 Task: Create a due date automation trigger when advanced on, 2 working days before a card is due add fields without custom field "Resume" set to a date more than 1 days from now is due at 11:00 AM.
Action: Mouse moved to (987, 76)
Screenshot: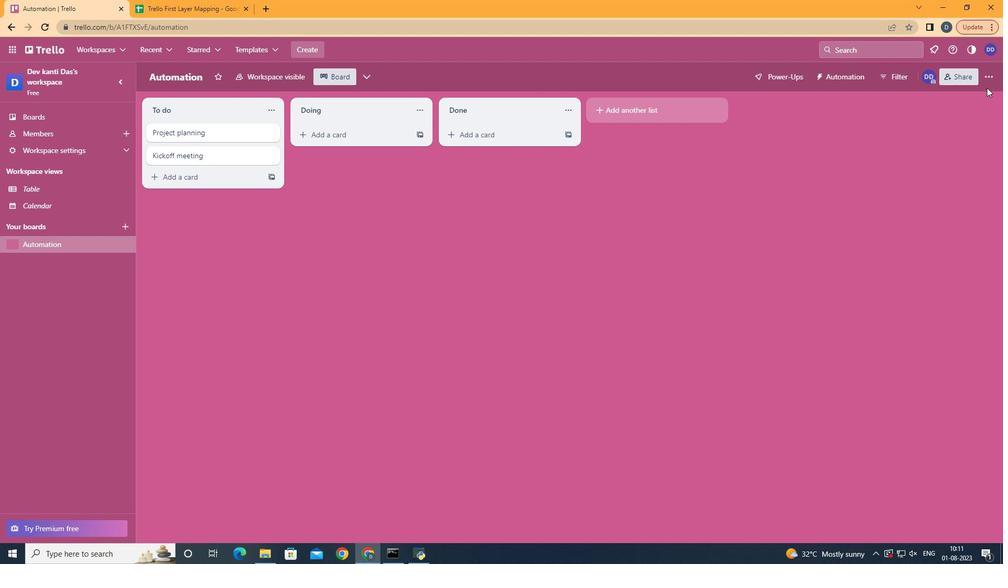
Action: Mouse pressed left at (987, 76)
Screenshot: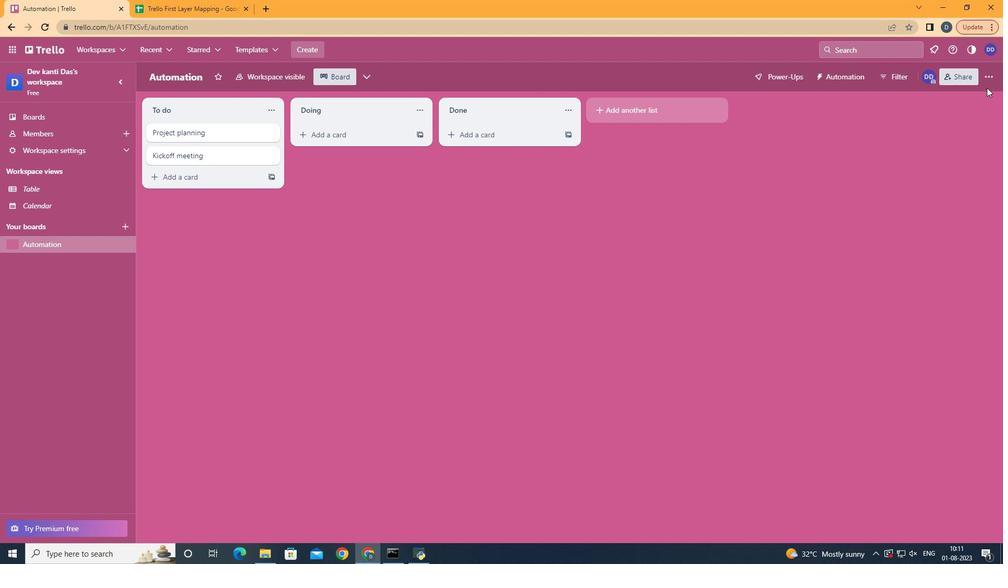 
Action: Mouse moved to (922, 229)
Screenshot: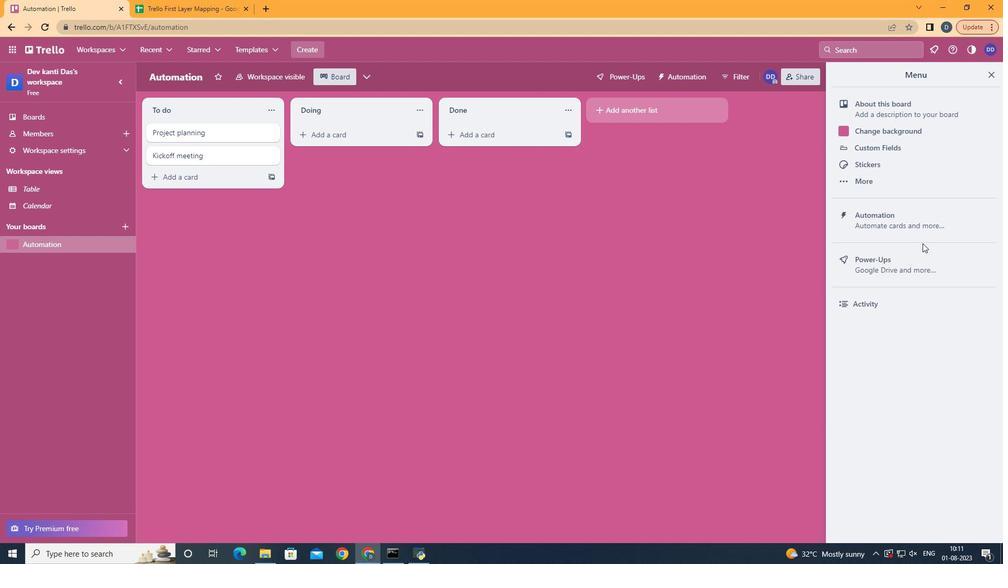 
Action: Mouse pressed left at (922, 229)
Screenshot: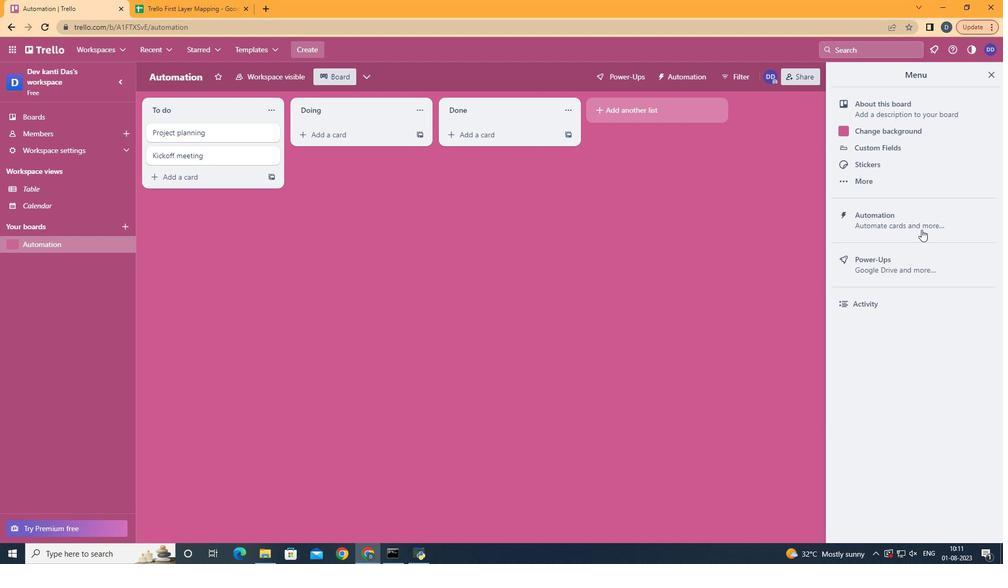 
Action: Mouse moved to (207, 210)
Screenshot: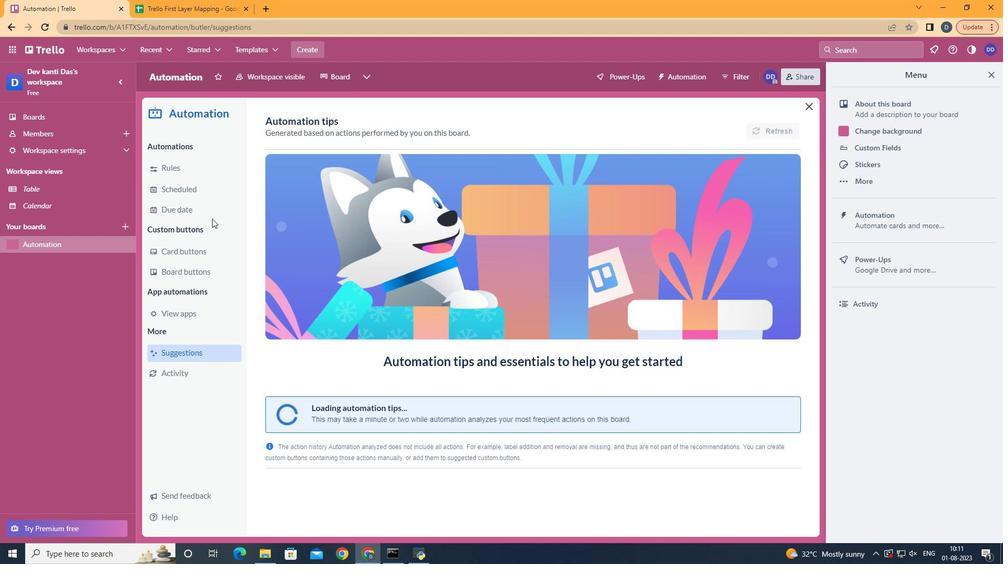 
Action: Mouse pressed left at (207, 210)
Screenshot: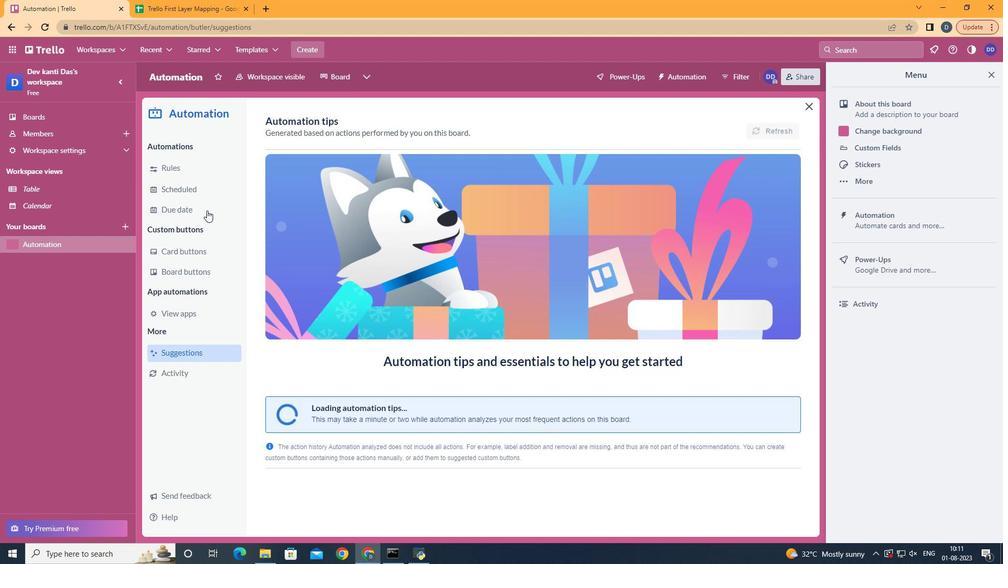
Action: Mouse moved to (740, 126)
Screenshot: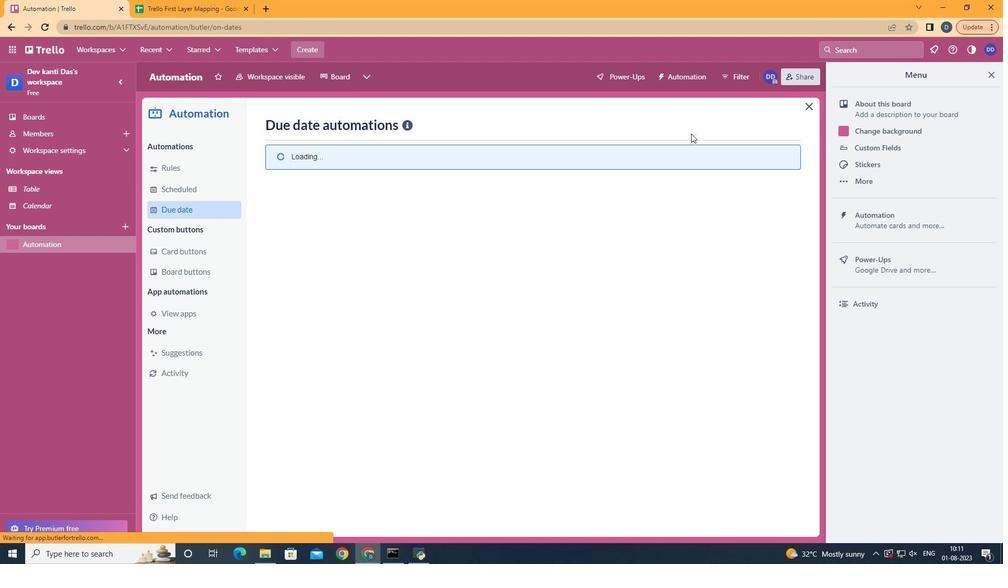 
Action: Mouse pressed left at (740, 126)
Screenshot: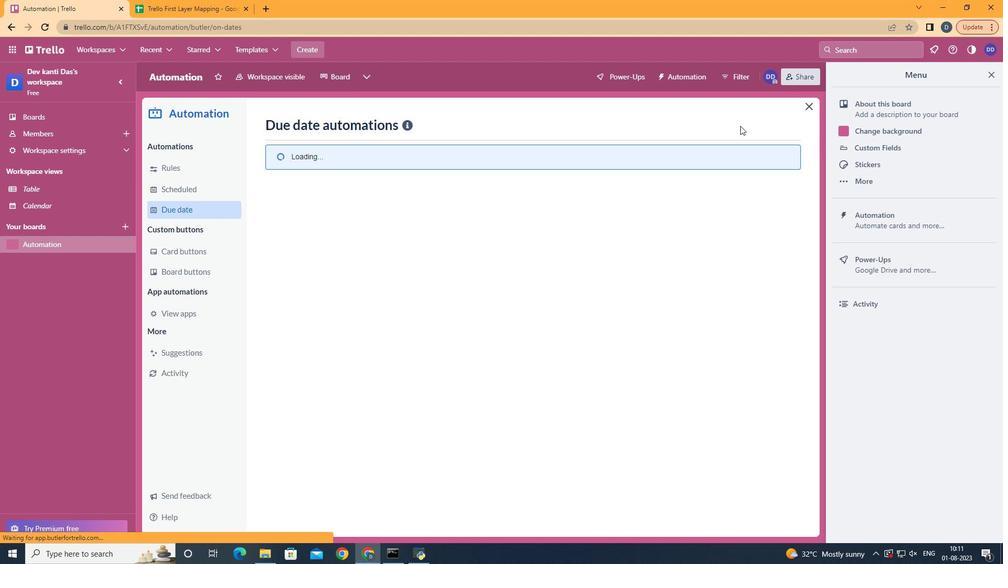 
Action: Mouse moved to (574, 226)
Screenshot: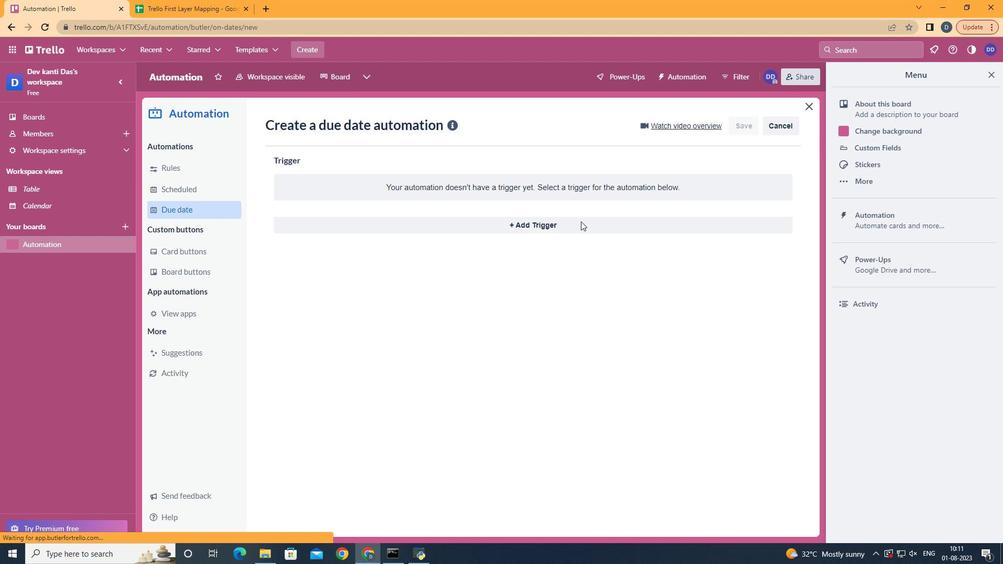 
Action: Mouse pressed left at (574, 226)
Screenshot: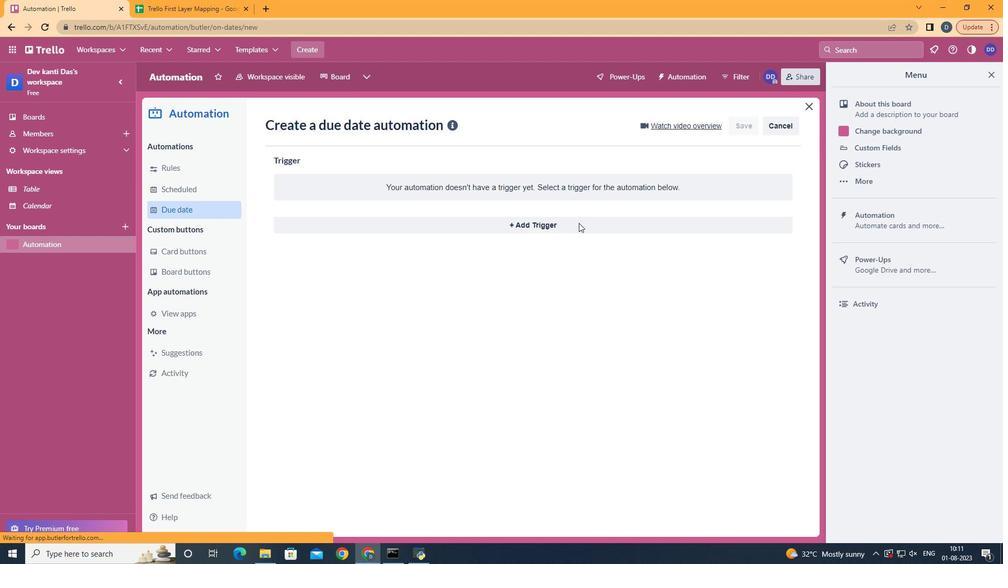 
Action: Mouse moved to (345, 427)
Screenshot: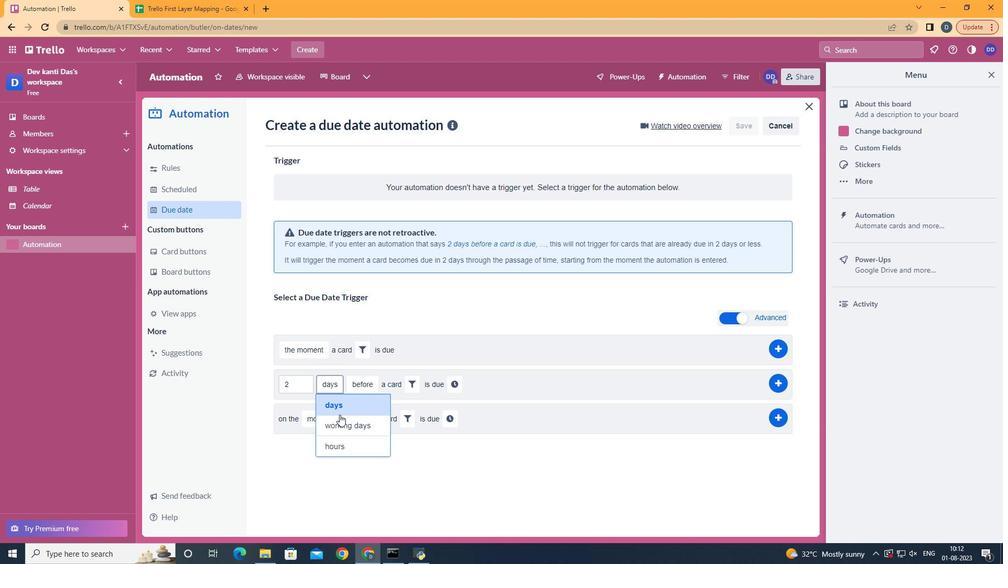 
Action: Mouse pressed left at (345, 427)
Screenshot: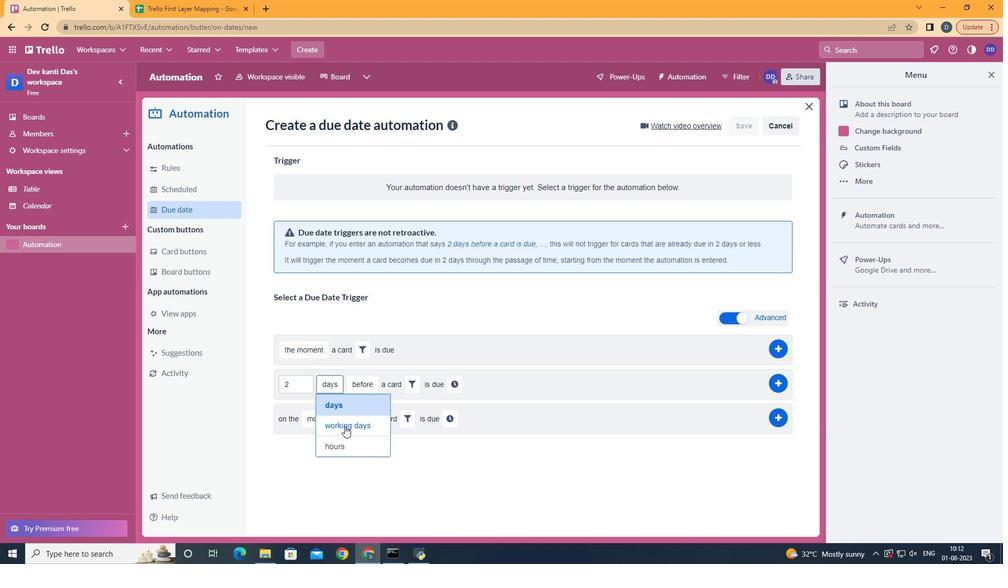 
Action: Mouse moved to (438, 382)
Screenshot: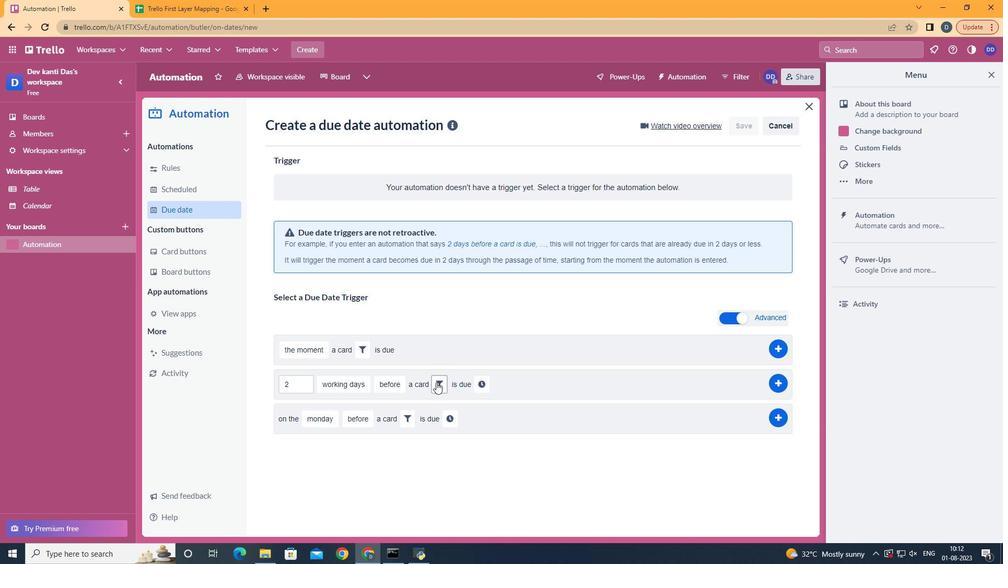 
Action: Mouse pressed left at (438, 382)
Screenshot: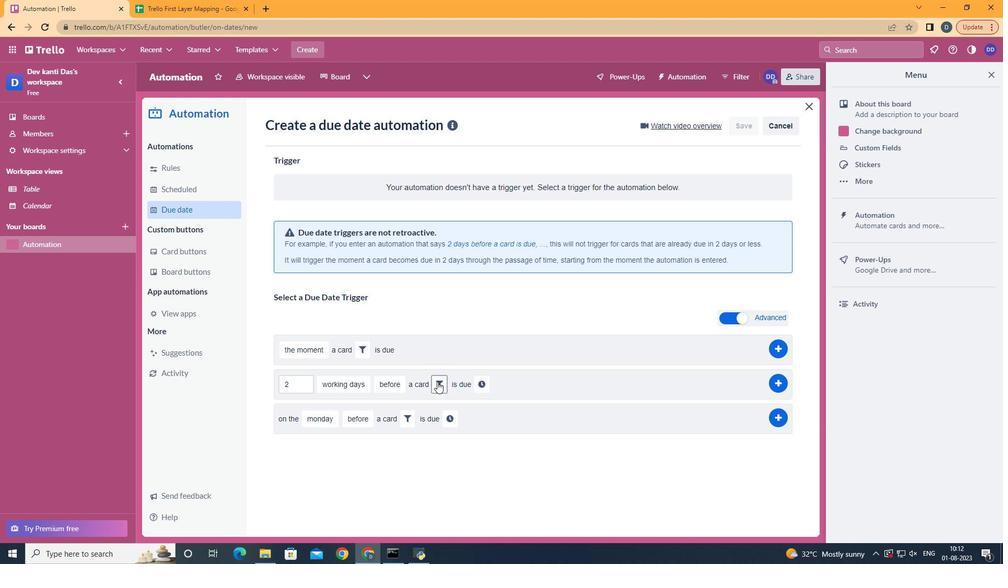 
Action: Mouse moved to (614, 421)
Screenshot: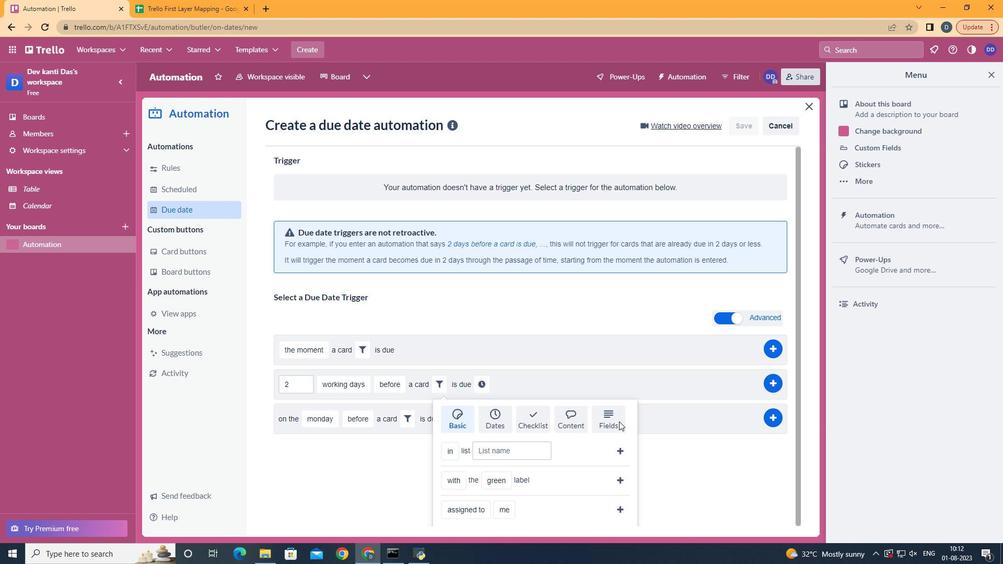 
Action: Mouse pressed left at (614, 421)
Screenshot: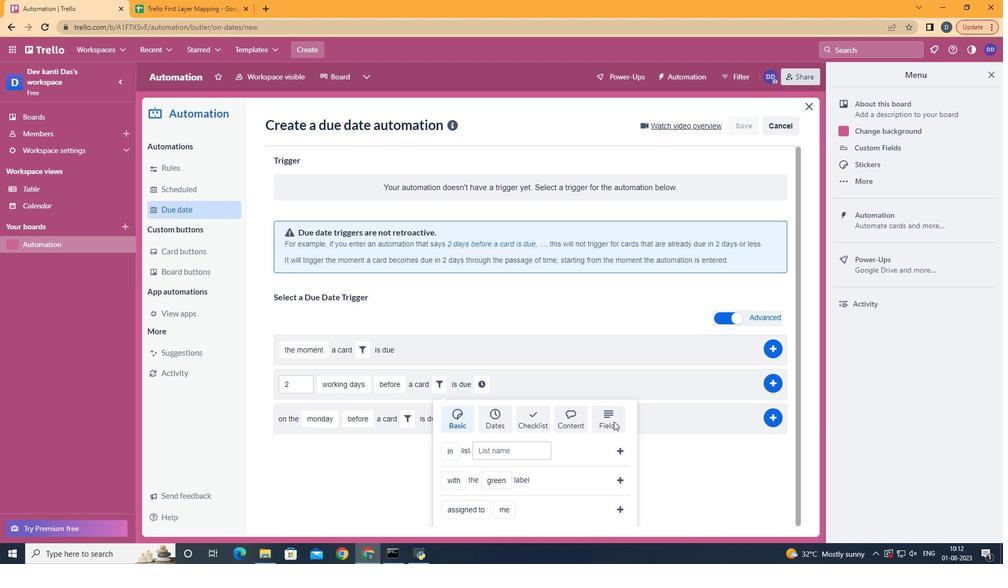 
Action: Mouse scrolled (614, 421) with delta (0, 0)
Screenshot: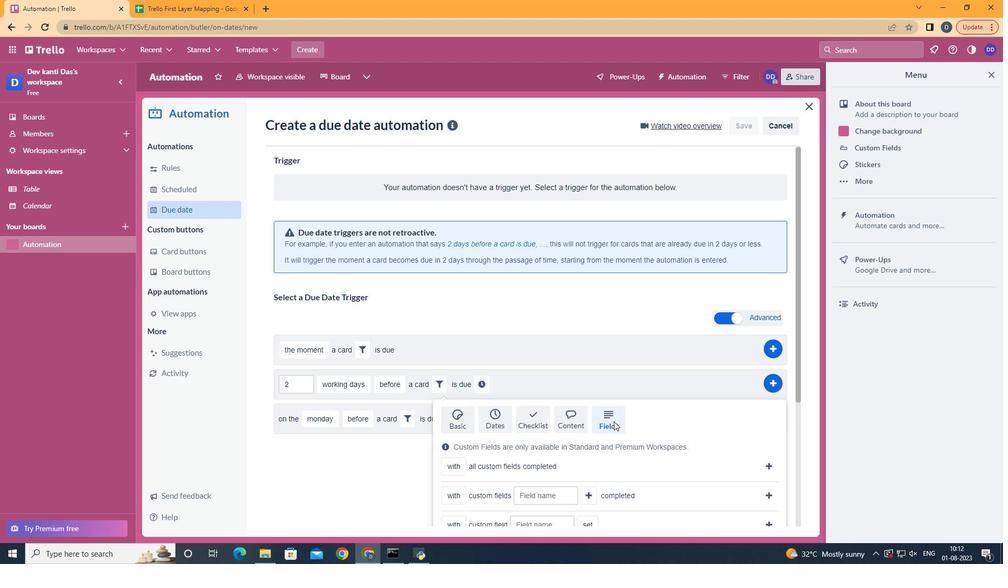 
Action: Mouse scrolled (614, 421) with delta (0, 0)
Screenshot: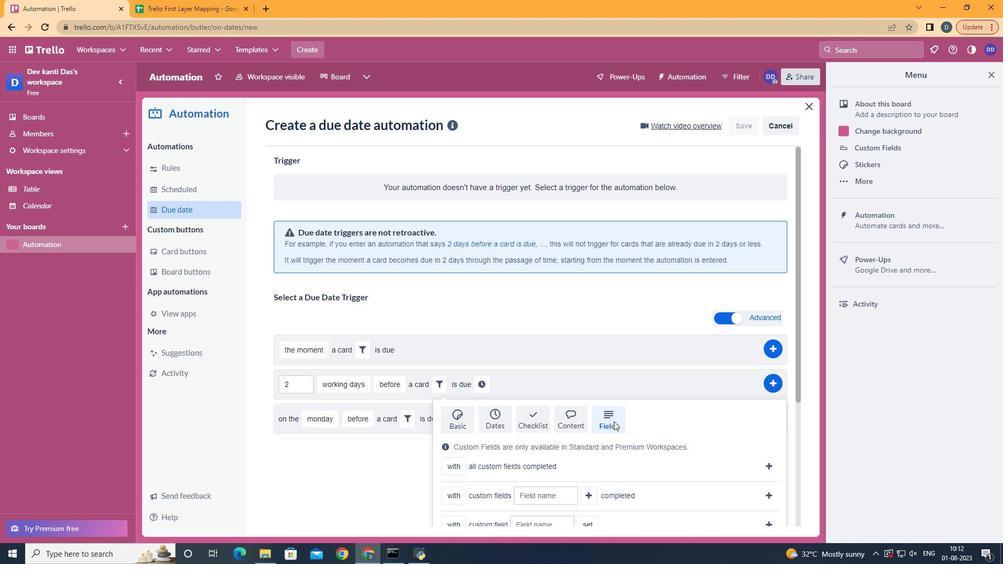 
Action: Mouse scrolled (614, 421) with delta (0, 0)
Screenshot: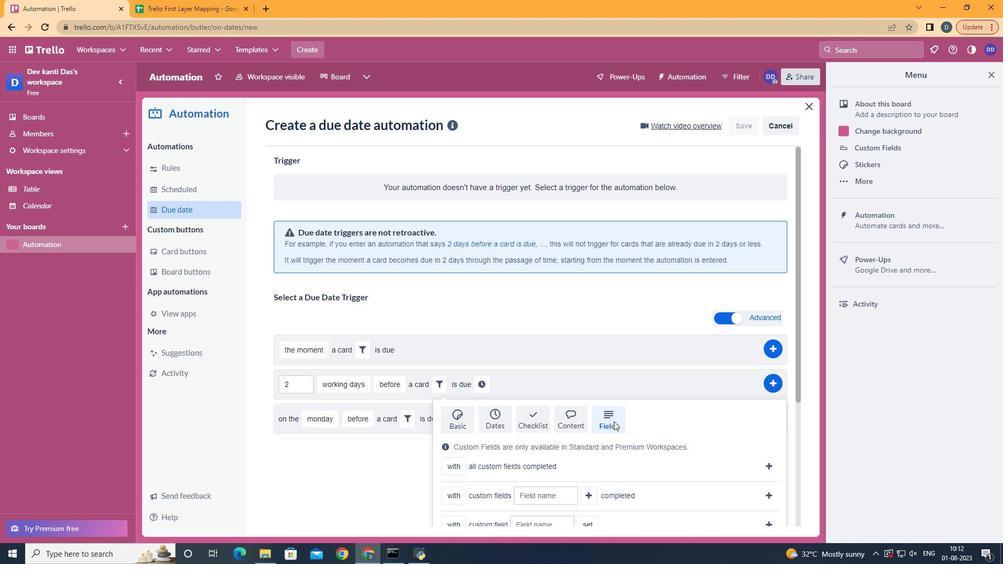 
Action: Mouse scrolled (614, 421) with delta (0, 0)
Screenshot: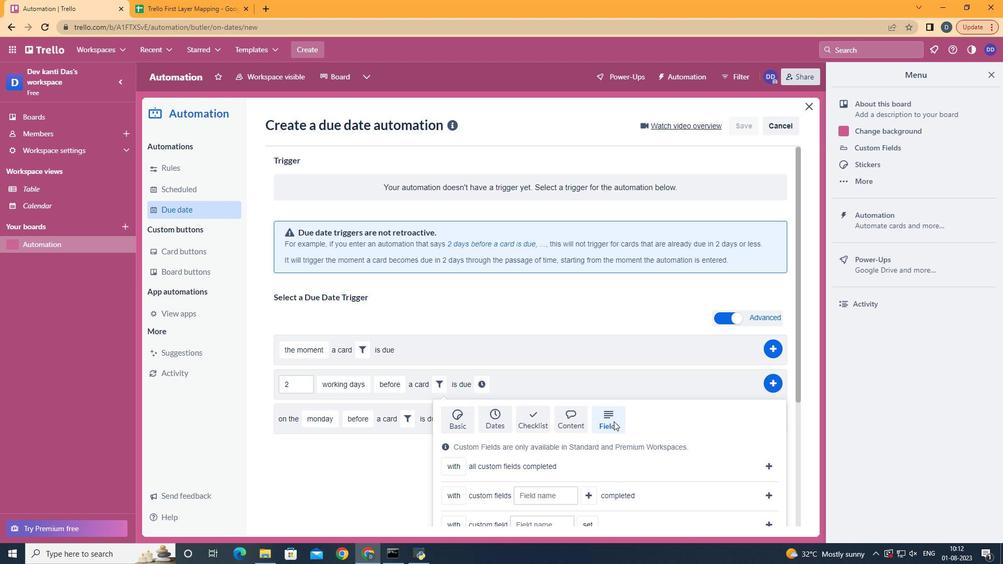 
Action: Mouse scrolled (614, 421) with delta (0, 0)
Screenshot: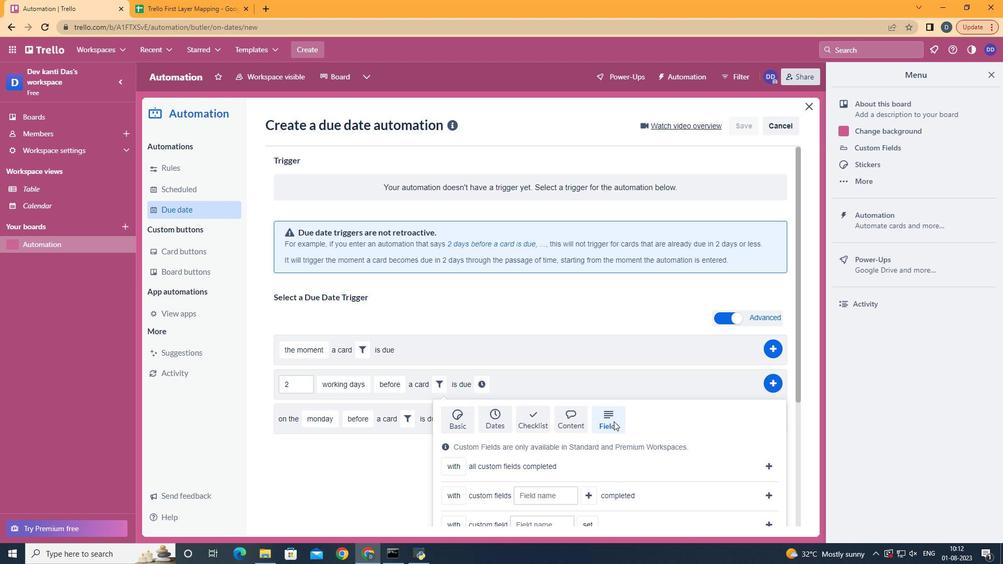 
Action: Mouse scrolled (614, 421) with delta (0, 0)
Screenshot: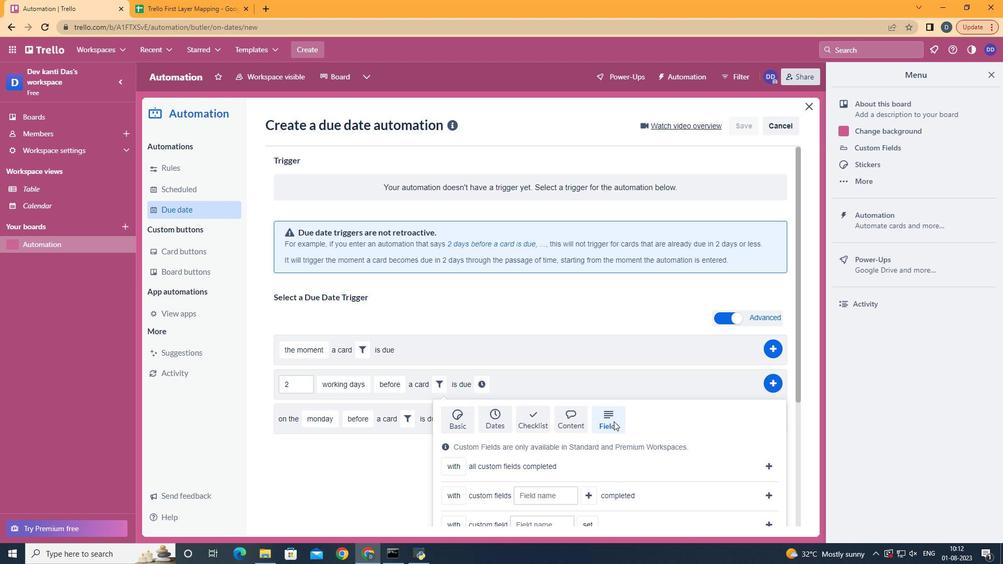
Action: Mouse scrolled (614, 421) with delta (0, 0)
Screenshot: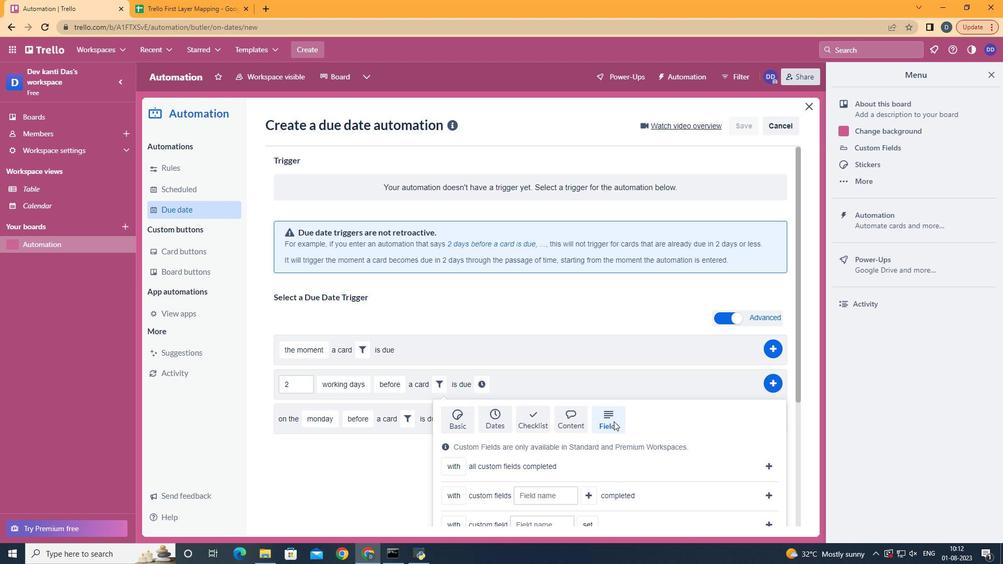 
Action: Mouse moved to (457, 470)
Screenshot: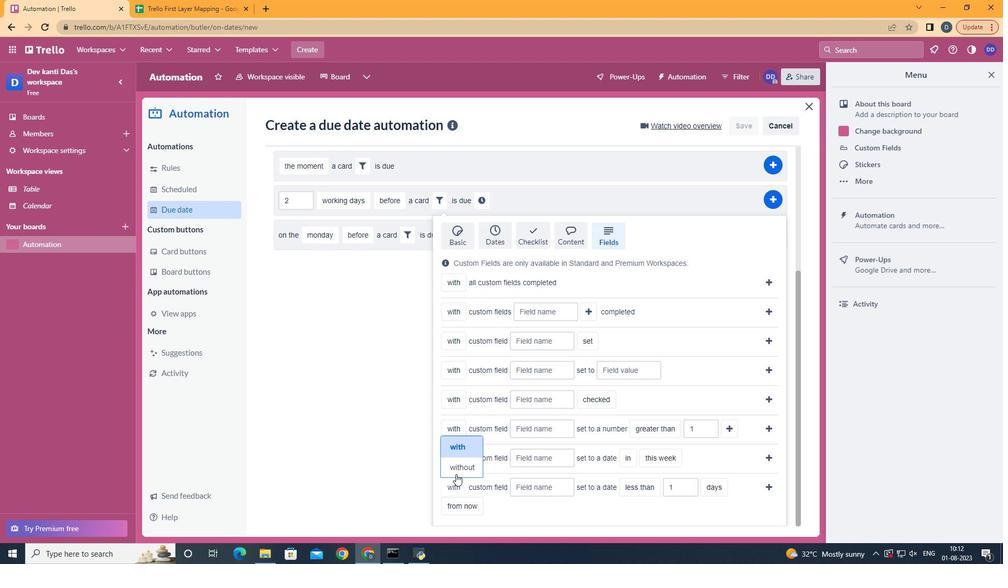 
Action: Mouse pressed left at (457, 470)
Screenshot: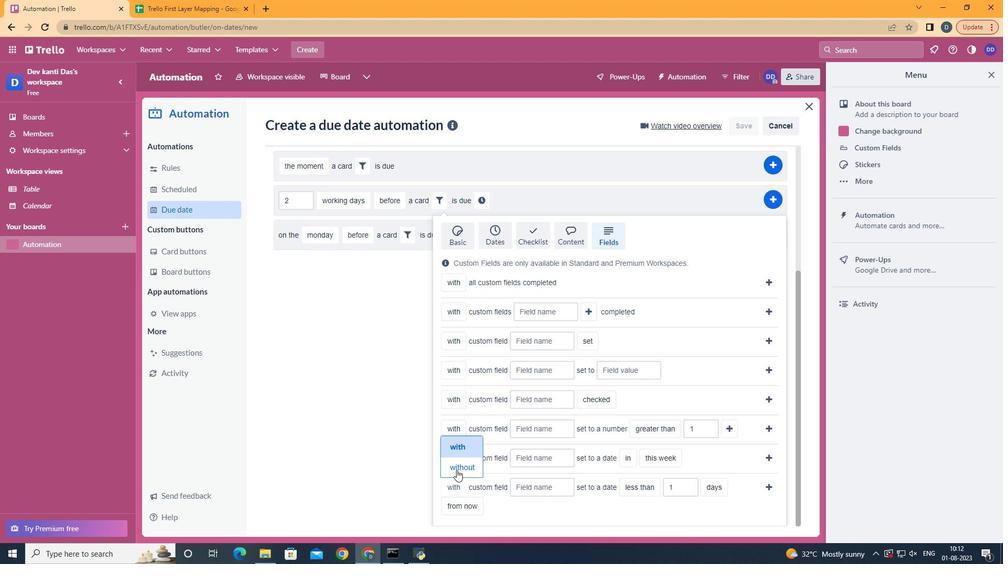 
Action: Mouse moved to (540, 488)
Screenshot: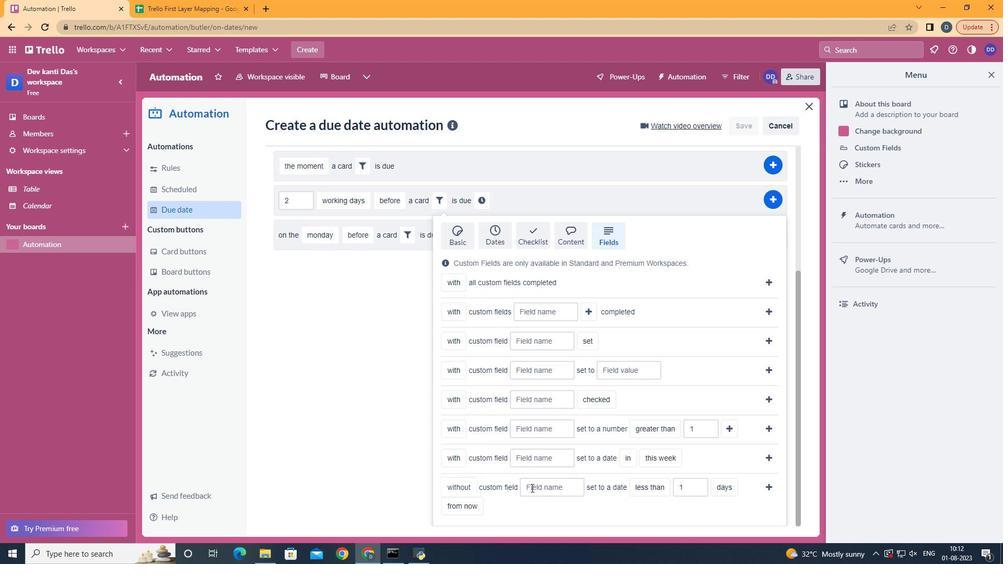 
Action: Mouse pressed left at (540, 488)
Screenshot: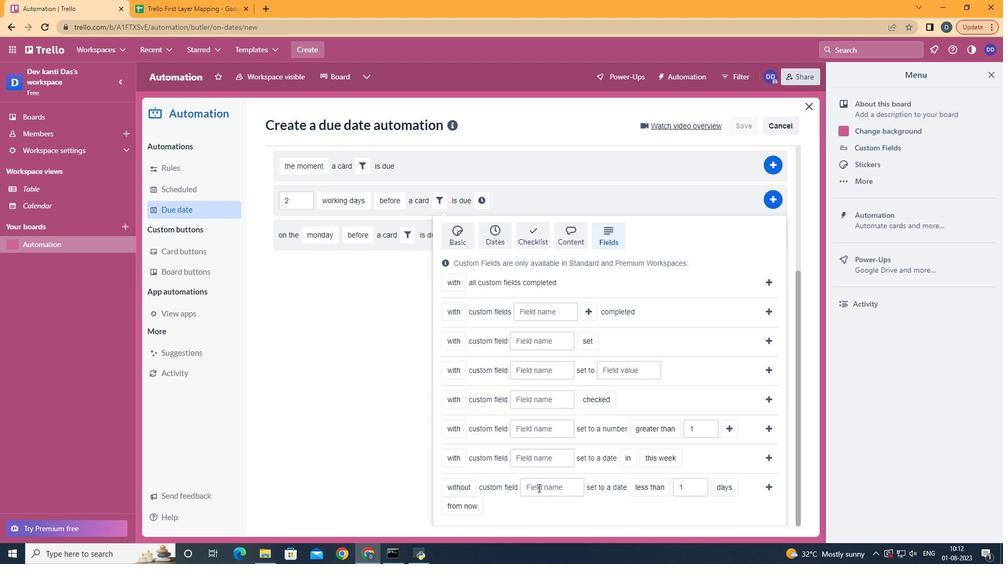 
Action: Mouse moved to (541, 488)
Screenshot: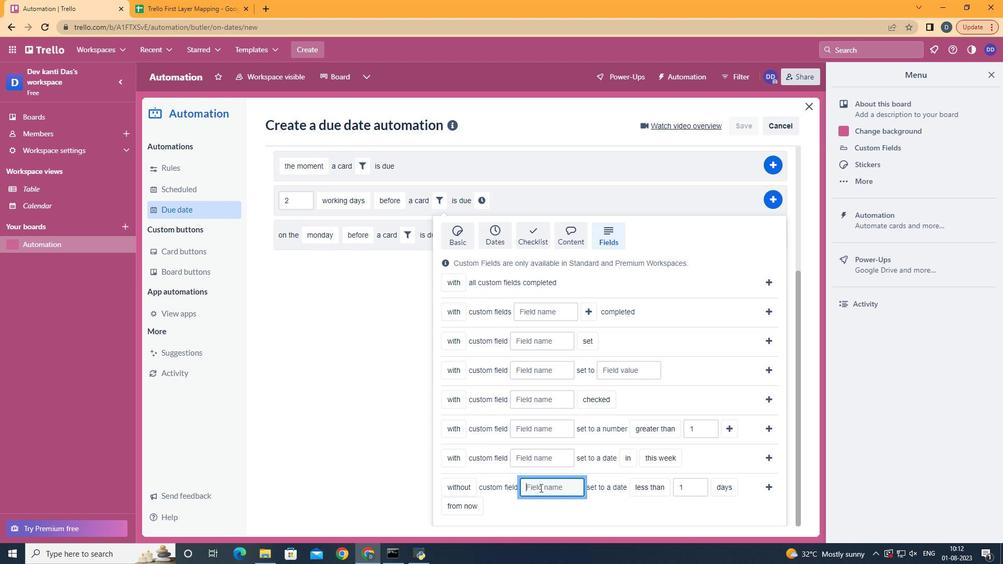
Action: Key pressed <Key.shift>Resume
Screenshot: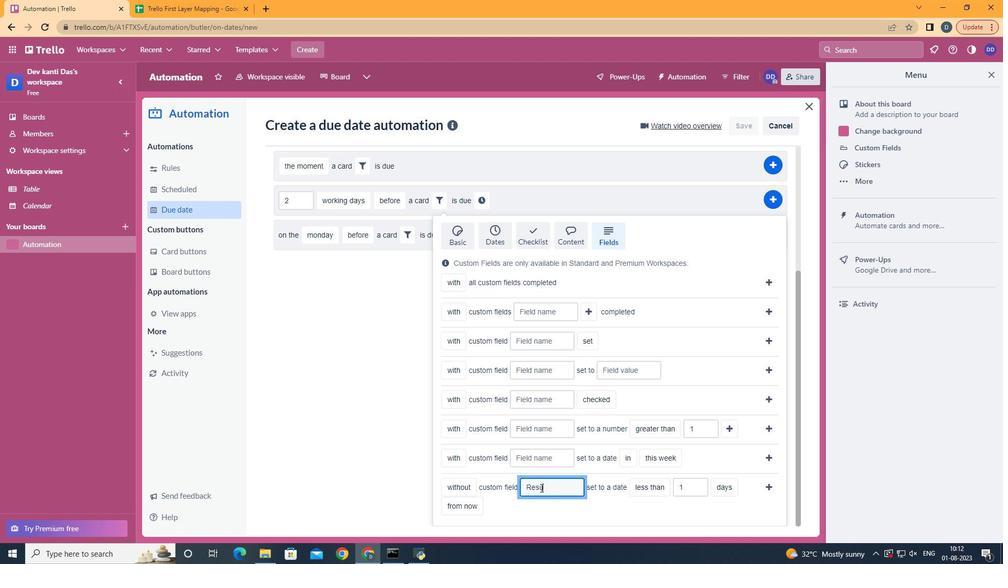 
Action: Mouse moved to (649, 444)
Screenshot: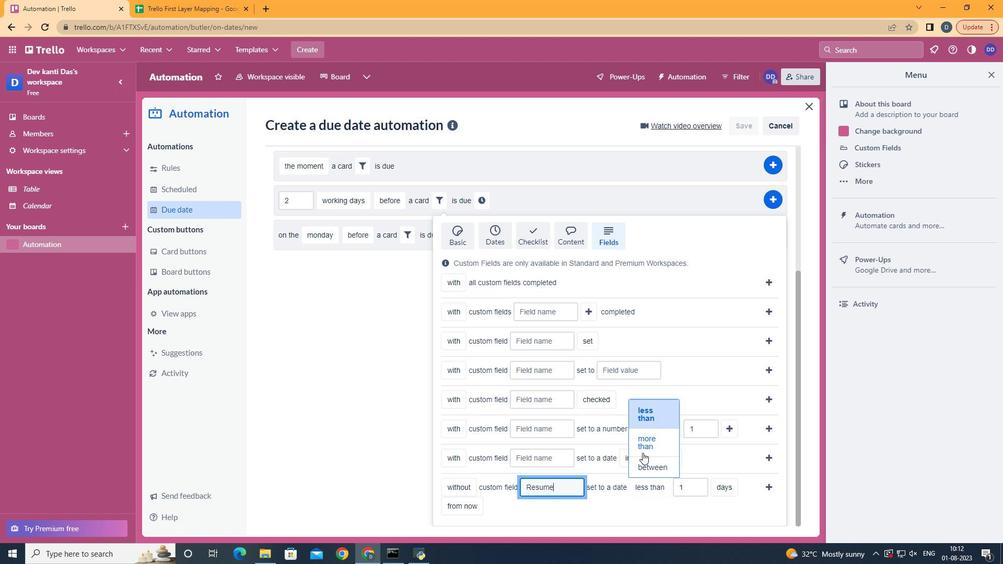 
Action: Mouse pressed left at (649, 444)
Screenshot: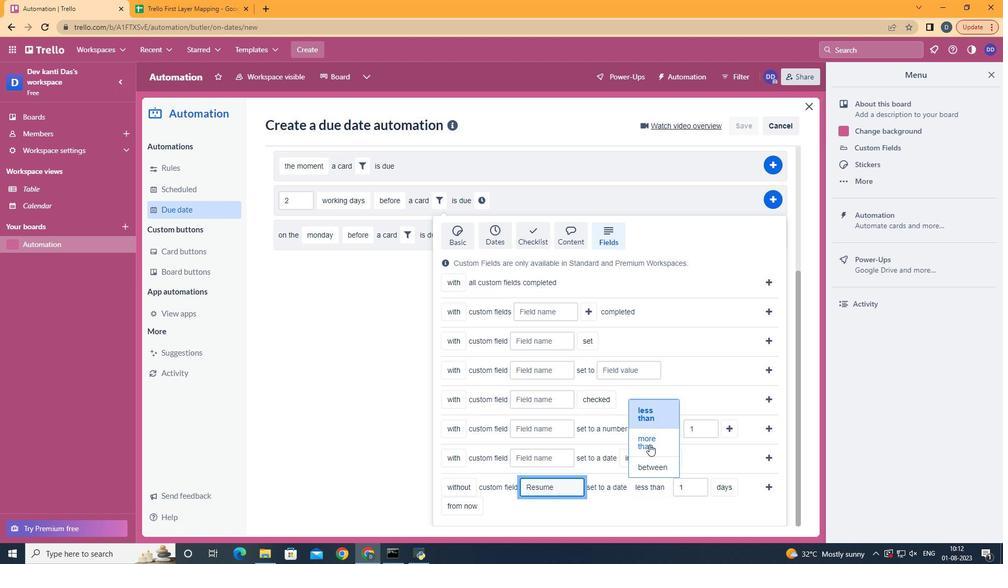
Action: Mouse moved to (738, 448)
Screenshot: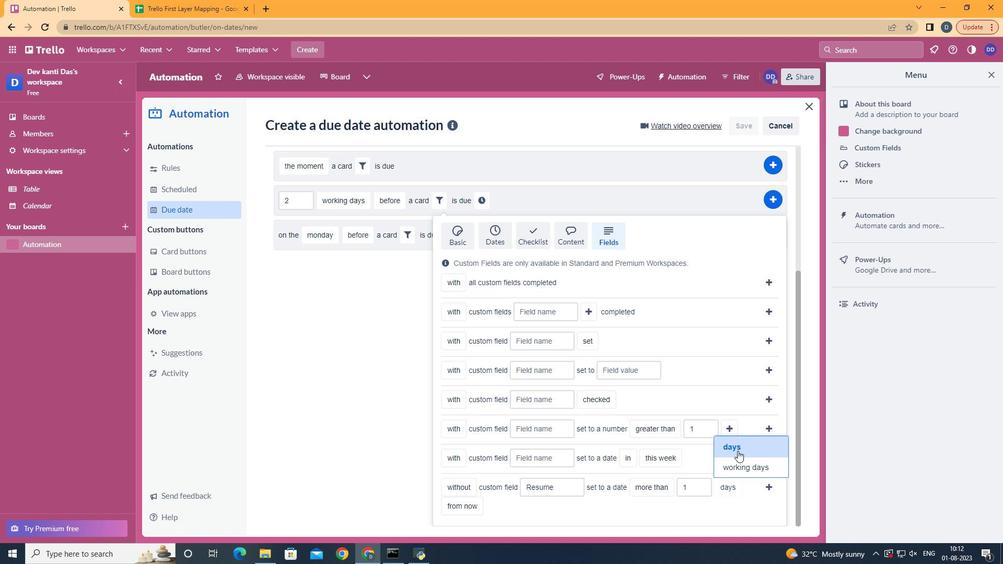 
Action: Mouse pressed left at (738, 448)
Screenshot: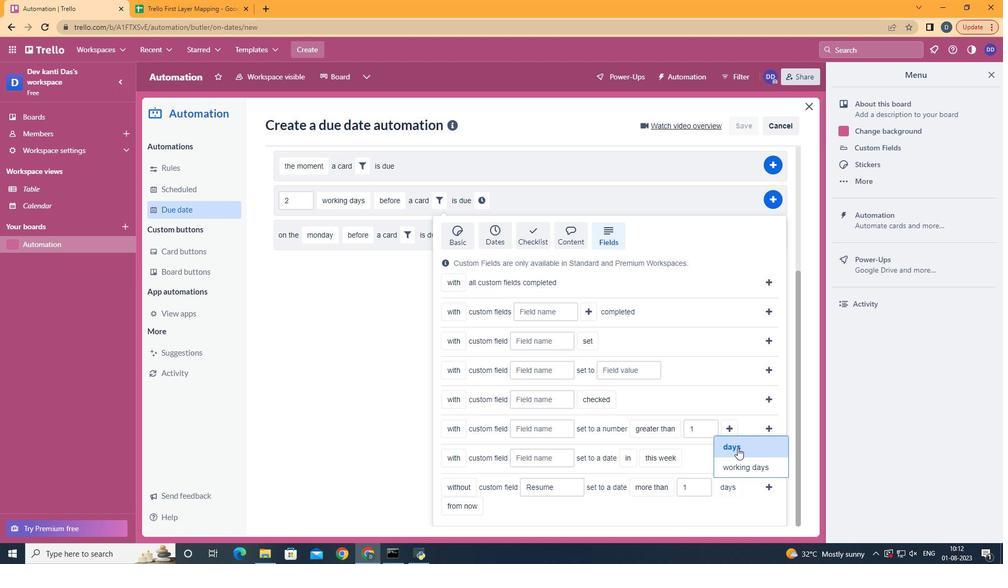 
Action: Mouse moved to (472, 469)
Screenshot: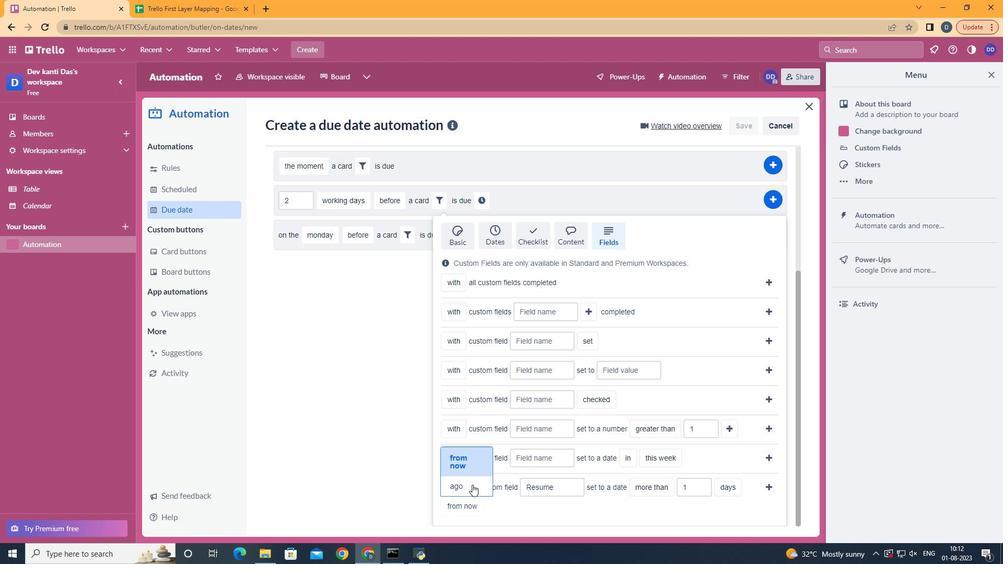 
Action: Mouse pressed left at (472, 469)
Screenshot: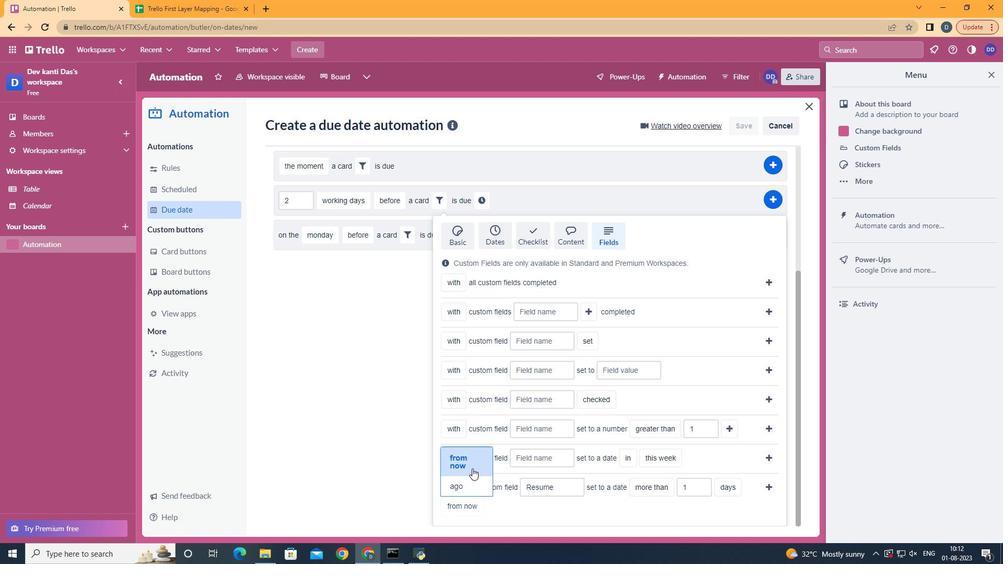 
Action: Mouse moved to (766, 487)
Screenshot: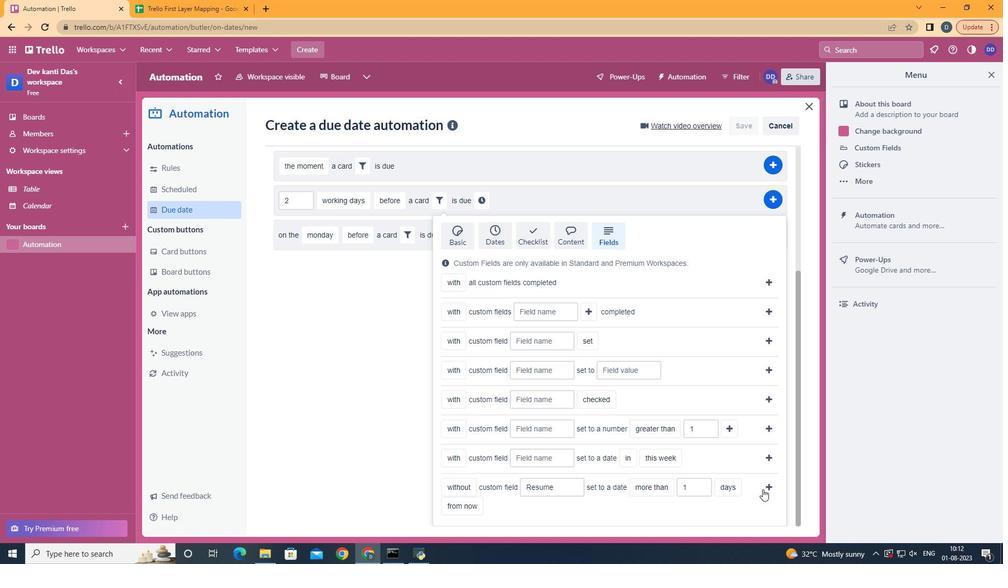 
Action: Mouse pressed left at (766, 487)
Screenshot: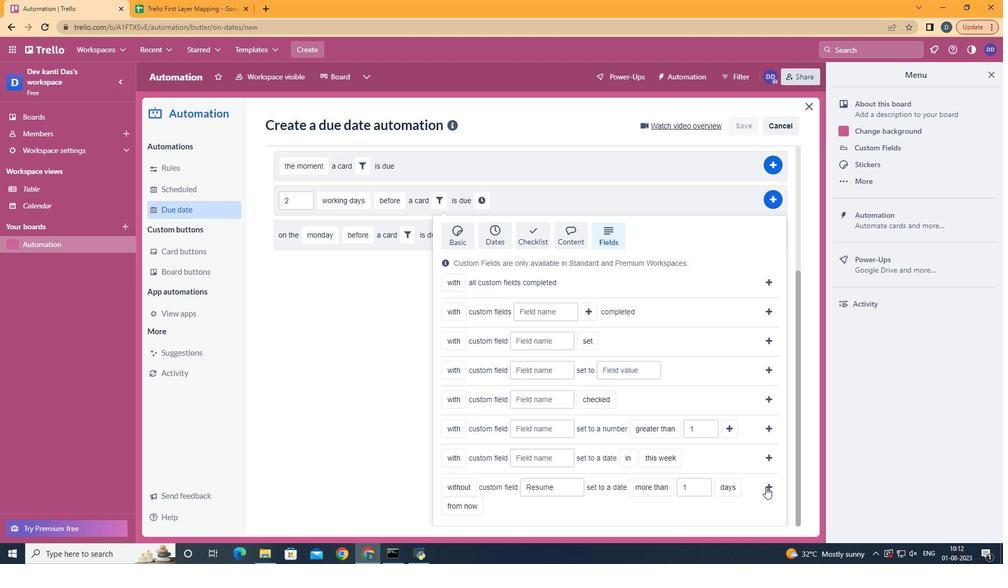 
Action: Mouse moved to (733, 387)
Screenshot: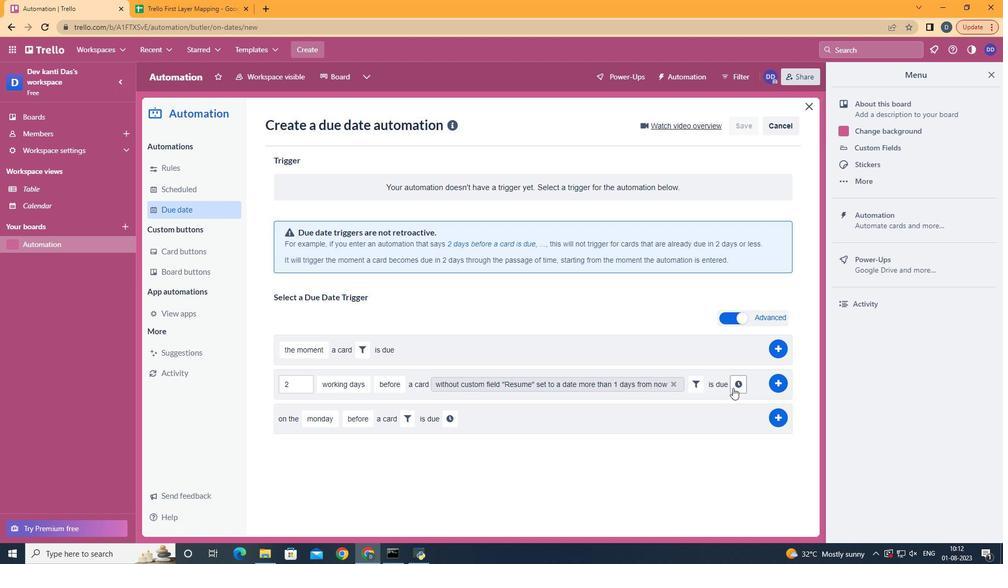 
Action: Mouse pressed left at (733, 387)
Screenshot: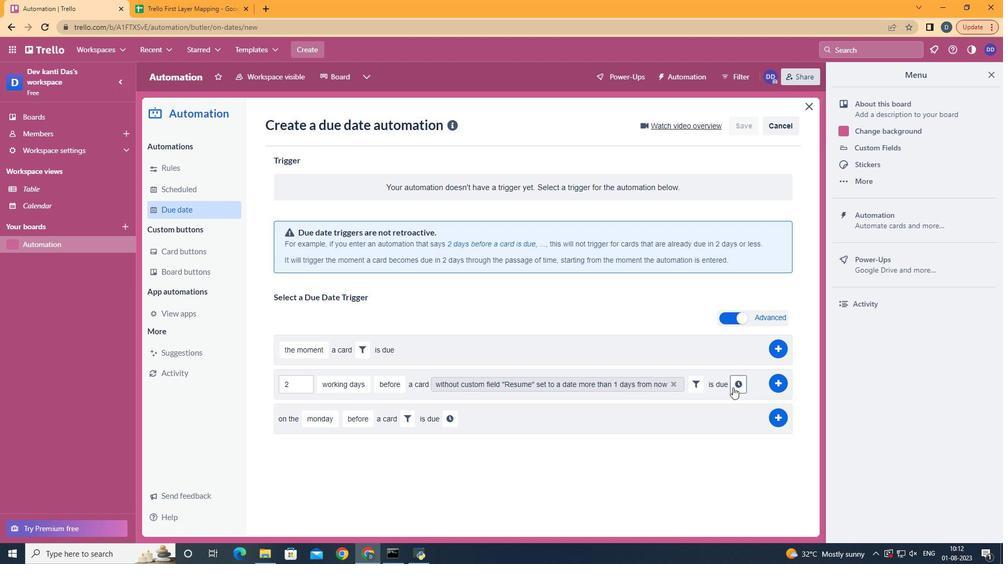 
Action: Mouse moved to (317, 408)
Screenshot: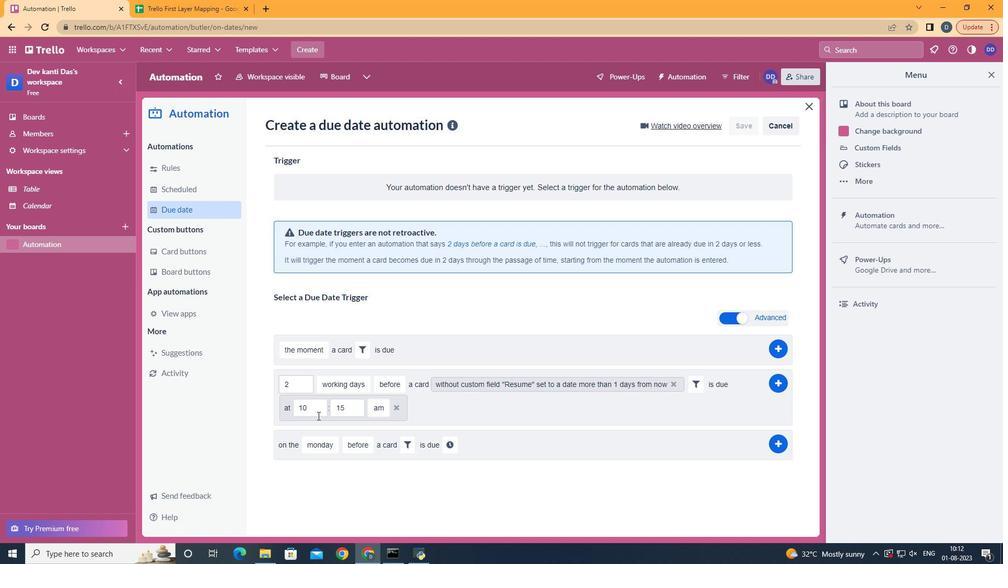 
Action: Mouse pressed left at (317, 408)
Screenshot: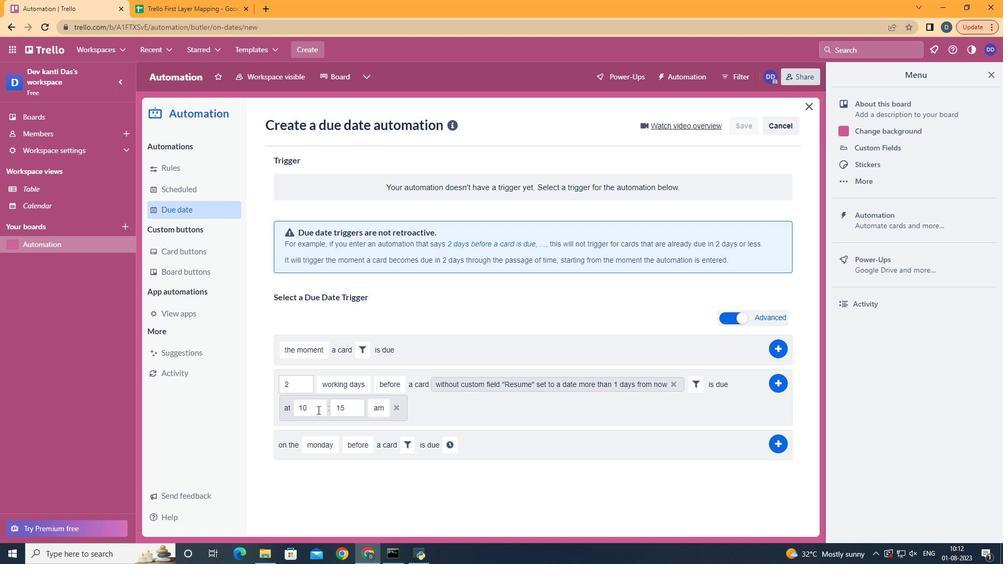 
Action: Key pressed <Key.backspace>1
Screenshot: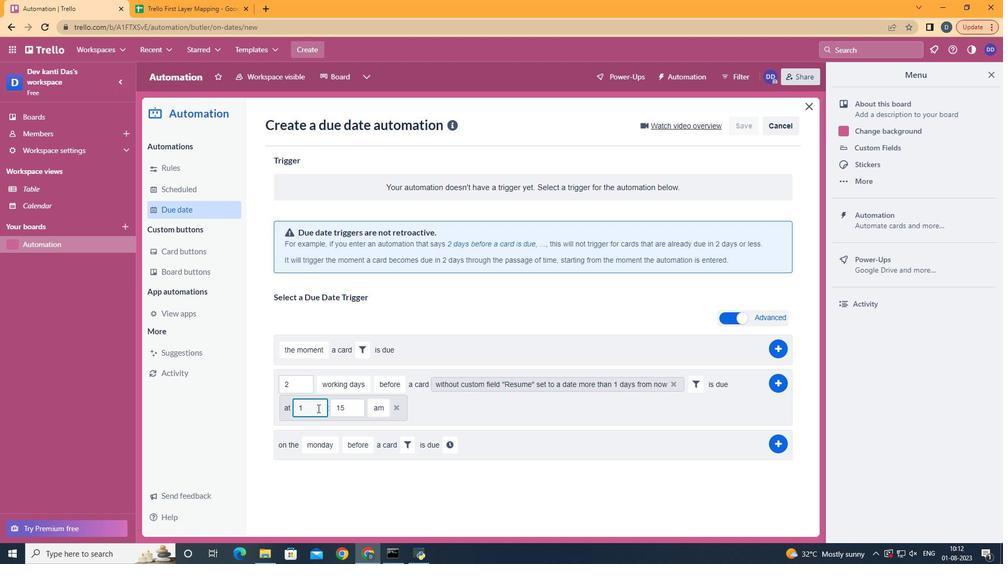 
Action: Mouse moved to (353, 406)
Screenshot: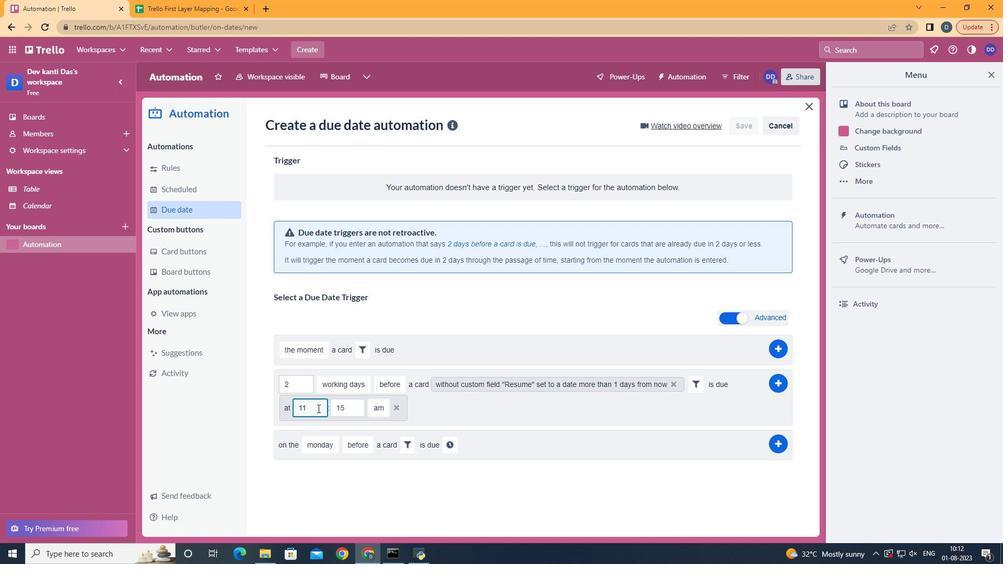 
Action: Mouse pressed left at (353, 406)
Screenshot: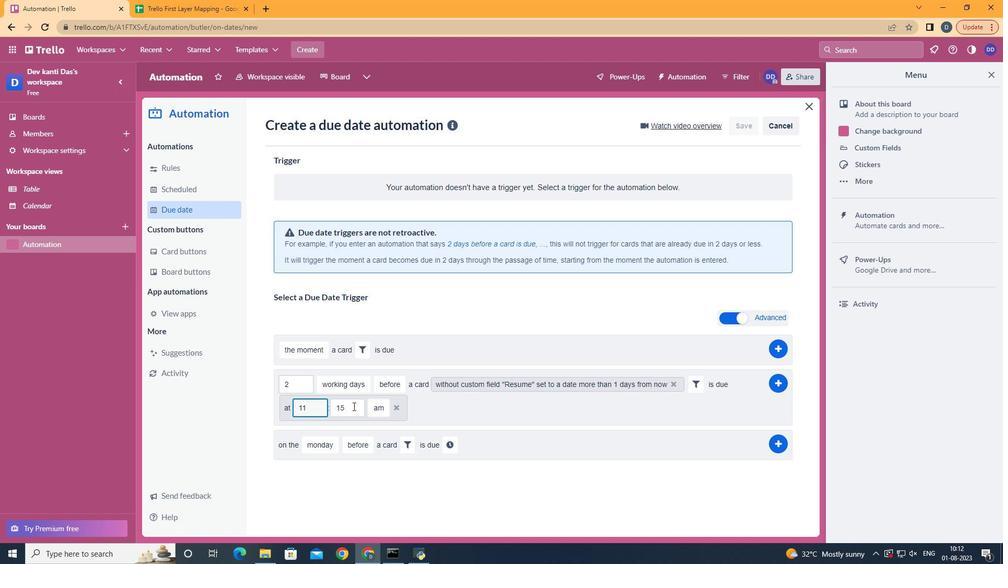 
Action: Key pressed <Key.backspace><Key.backspace>00
Screenshot: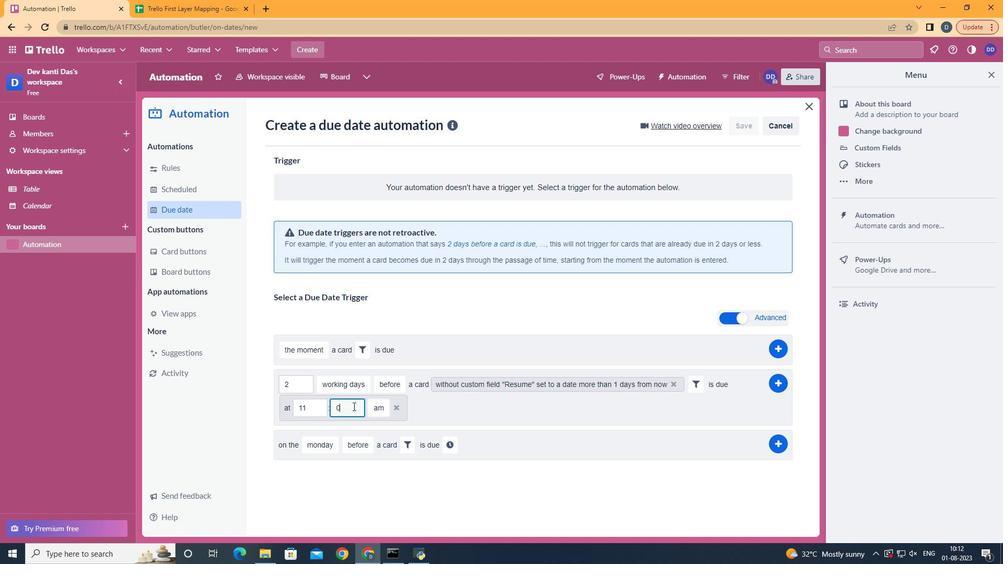 
Action: Mouse moved to (782, 380)
Screenshot: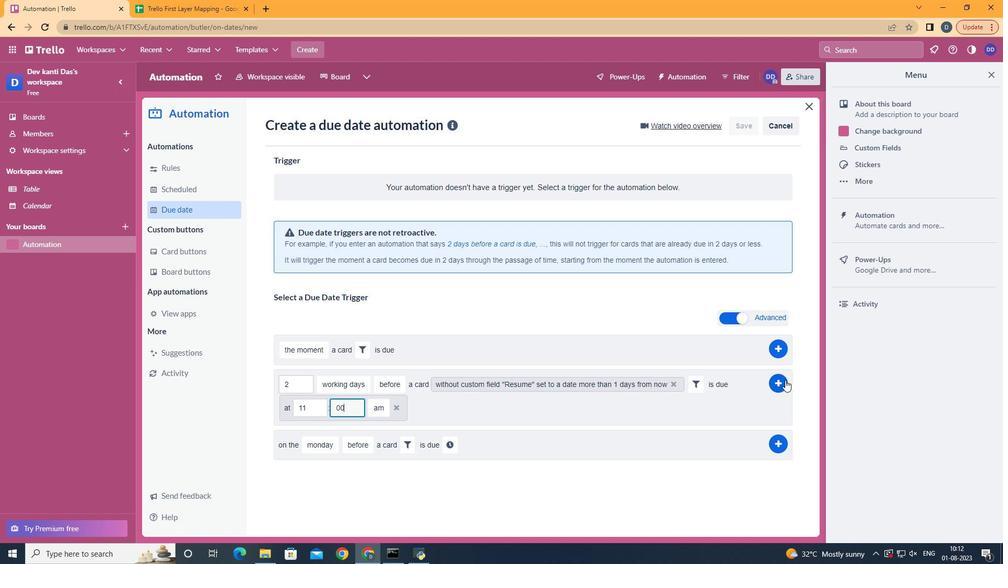 
Action: Mouse pressed left at (782, 380)
Screenshot: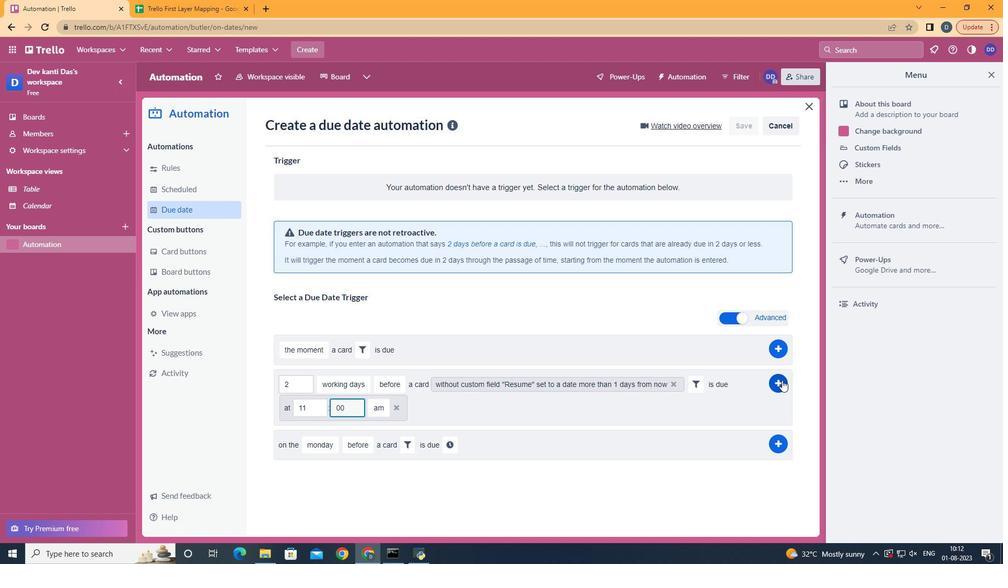 
Action: Mouse moved to (508, 292)
Screenshot: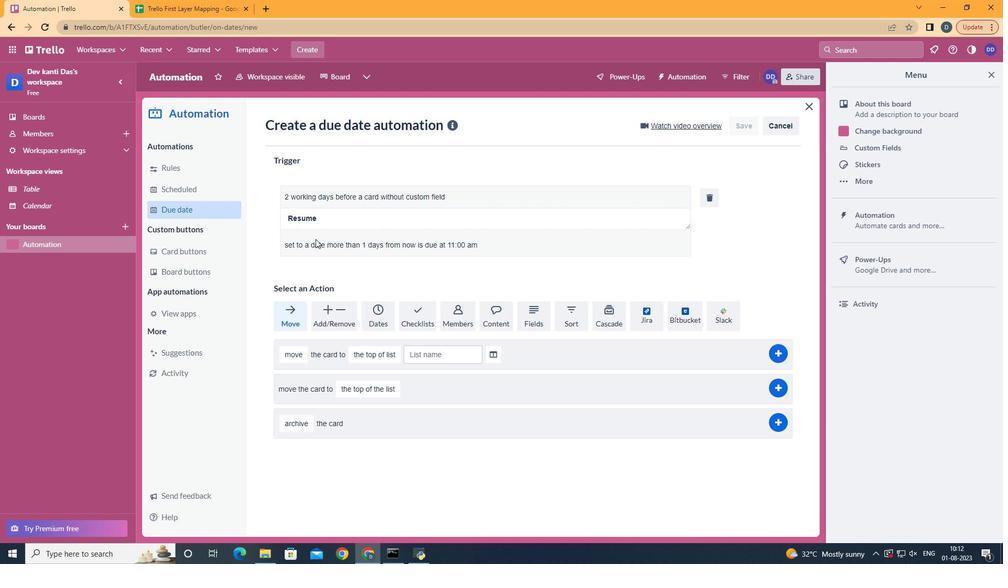 
